 Task: Set the default behaviour for USB device permission to "Don't allow sites to connect to USB devices".
Action: Mouse moved to (1071, 36)
Screenshot: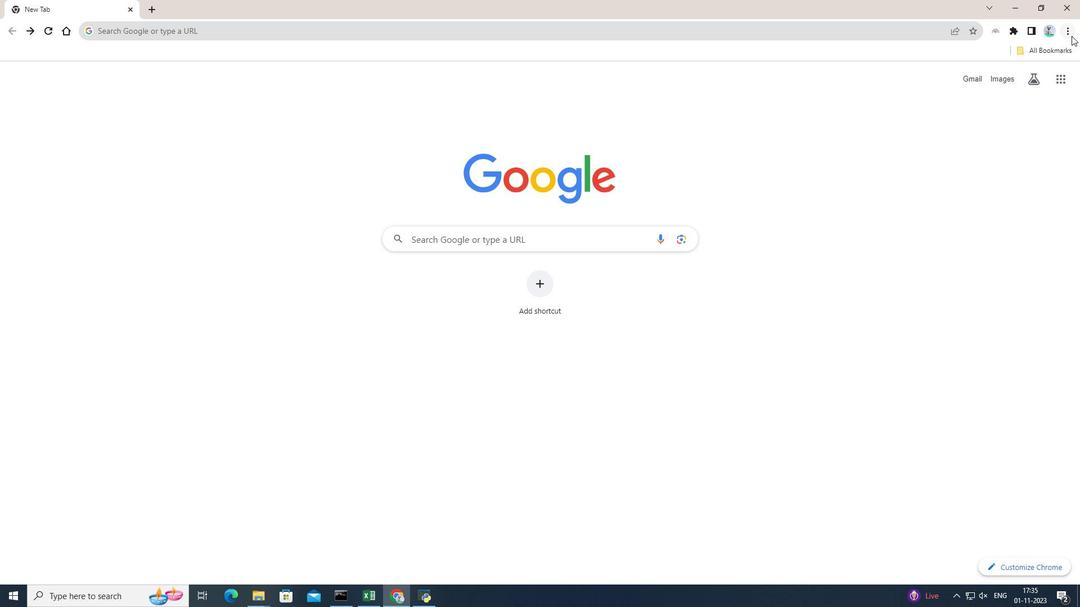 
Action: Mouse pressed left at (1071, 36)
Screenshot: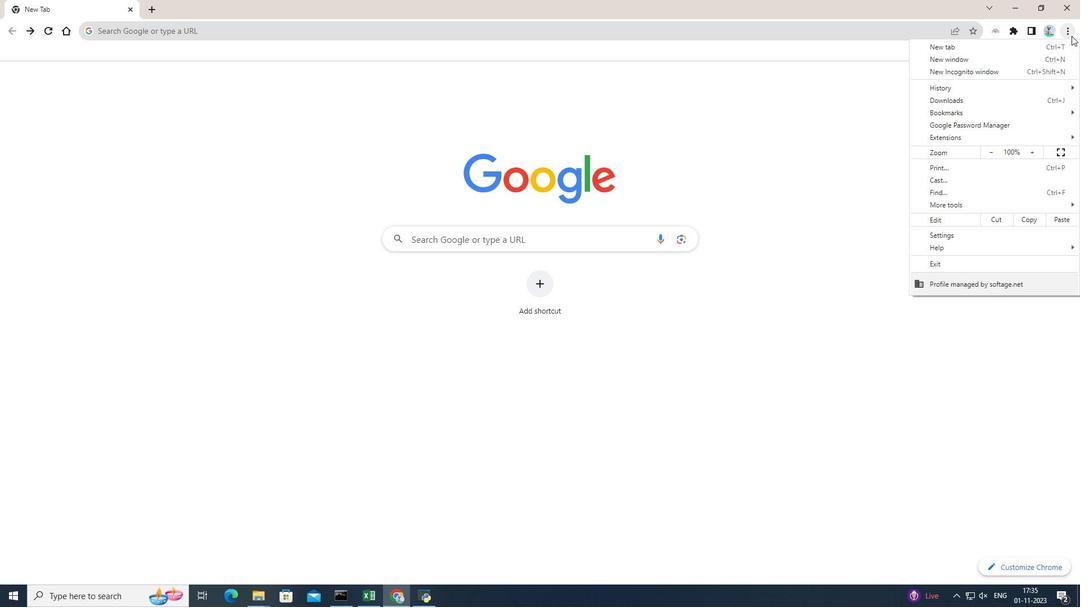 
Action: Mouse moved to (963, 239)
Screenshot: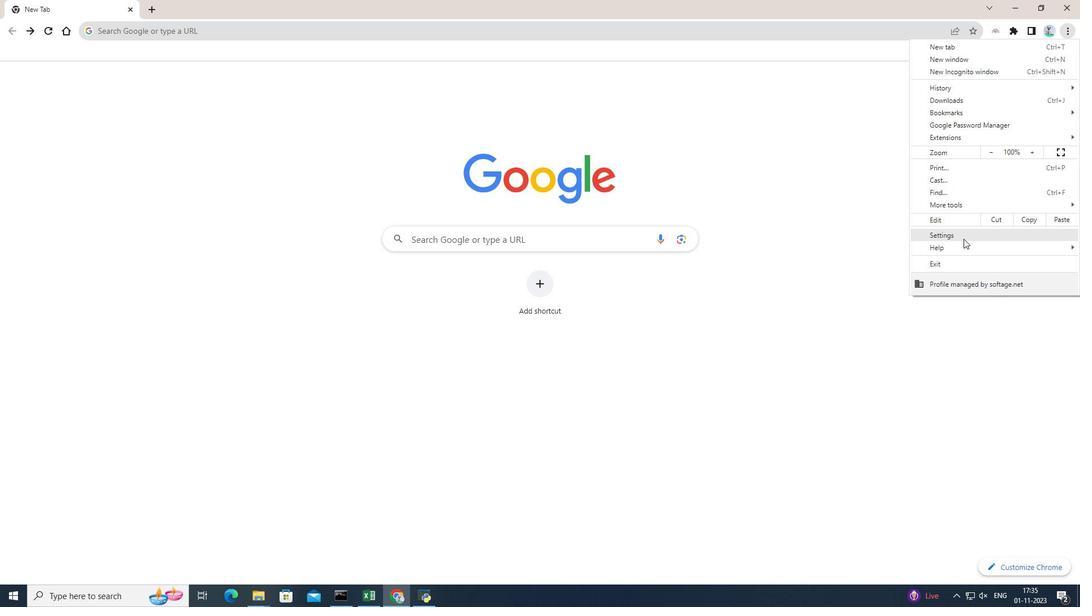 
Action: Mouse pressed left at (963, 239)
Screenshot: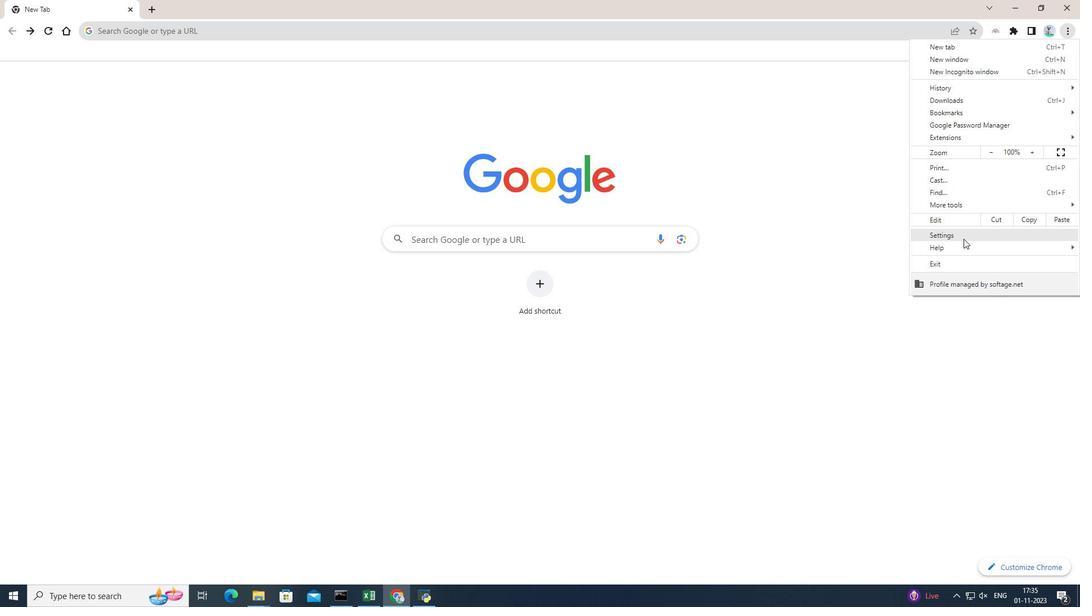 
Action: Mouse moved to (90, 134)
Screenshot: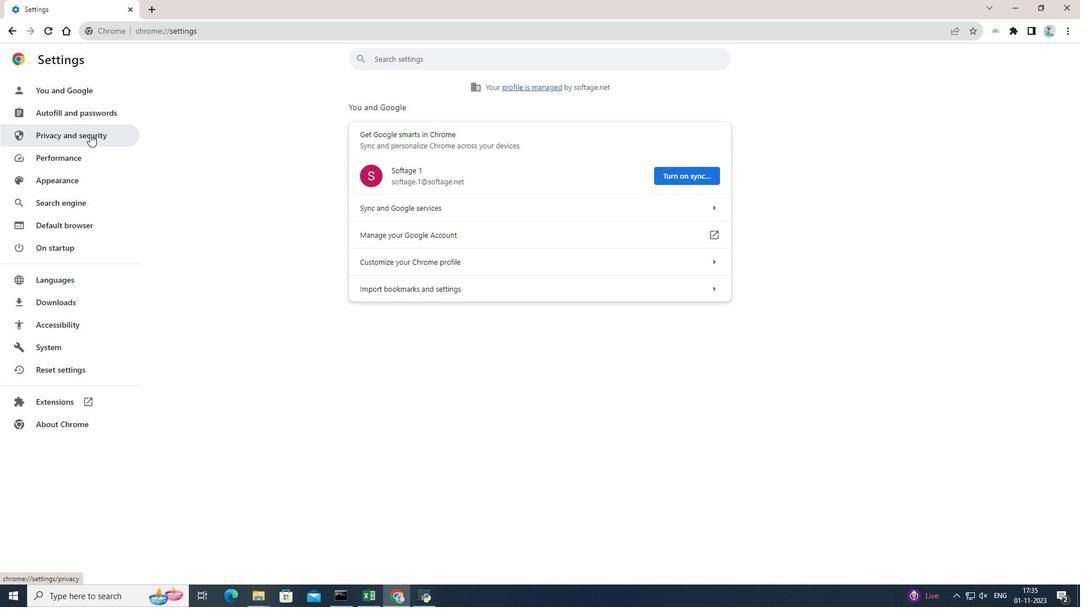 
Action: Mouse pressed left at (90, 134)
Screenshot: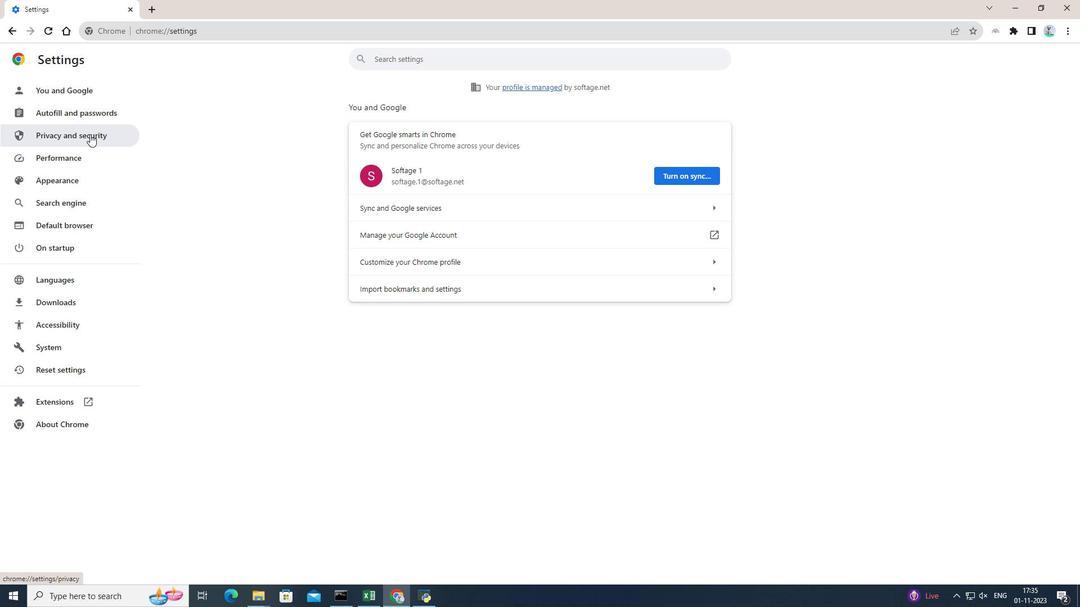 
Action: Mouse moved to (503, 354)
Screenshot: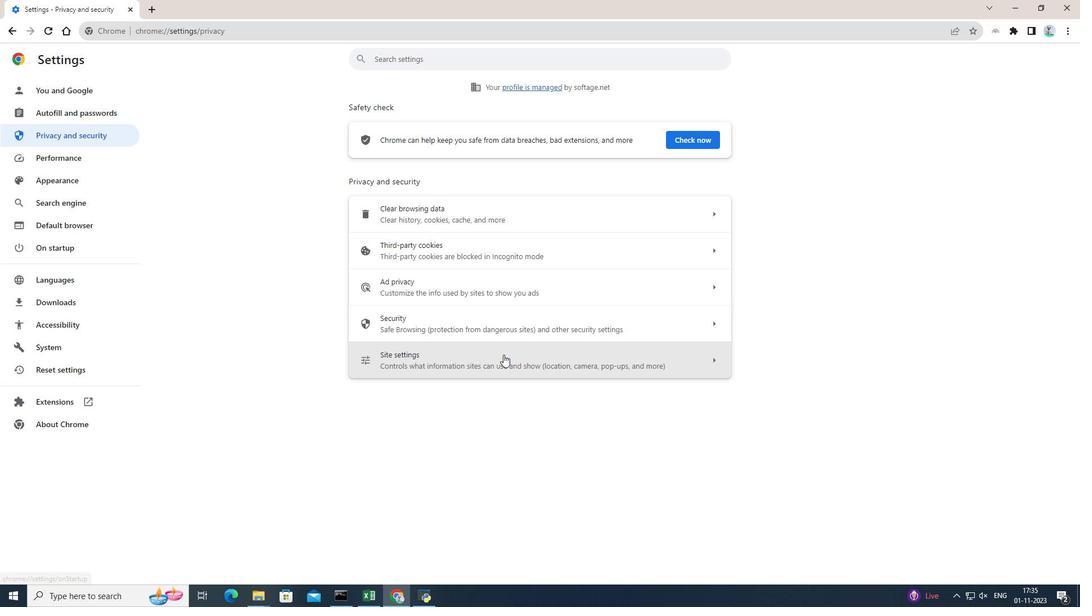
Action: Mouse pressed left at (503, 354)
Screenshot: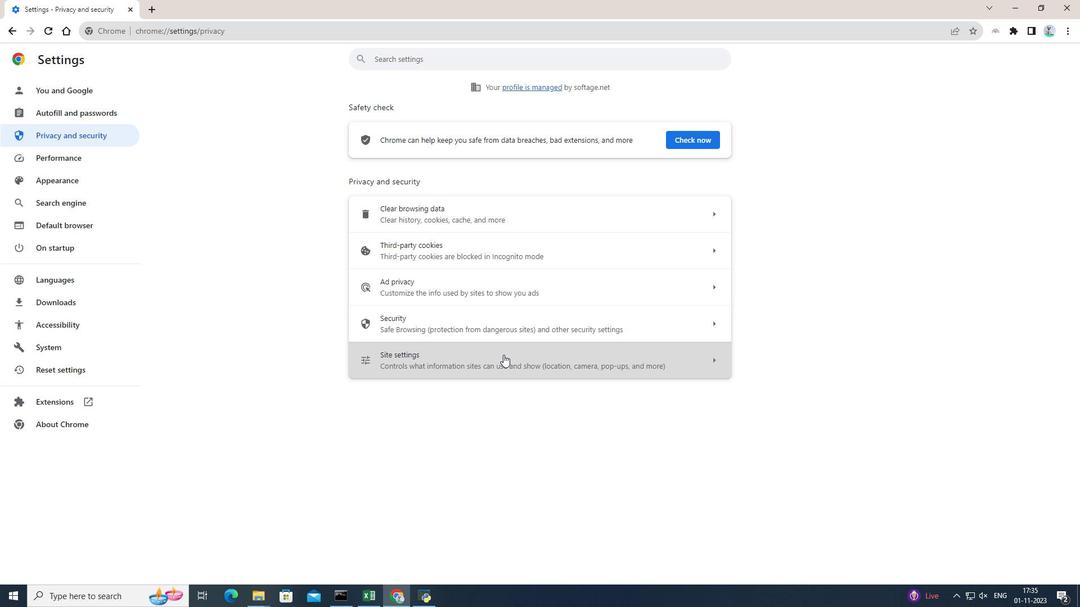 
Action: Mouse scrolled (503, 354) with delta (0, 0)
Screenshot: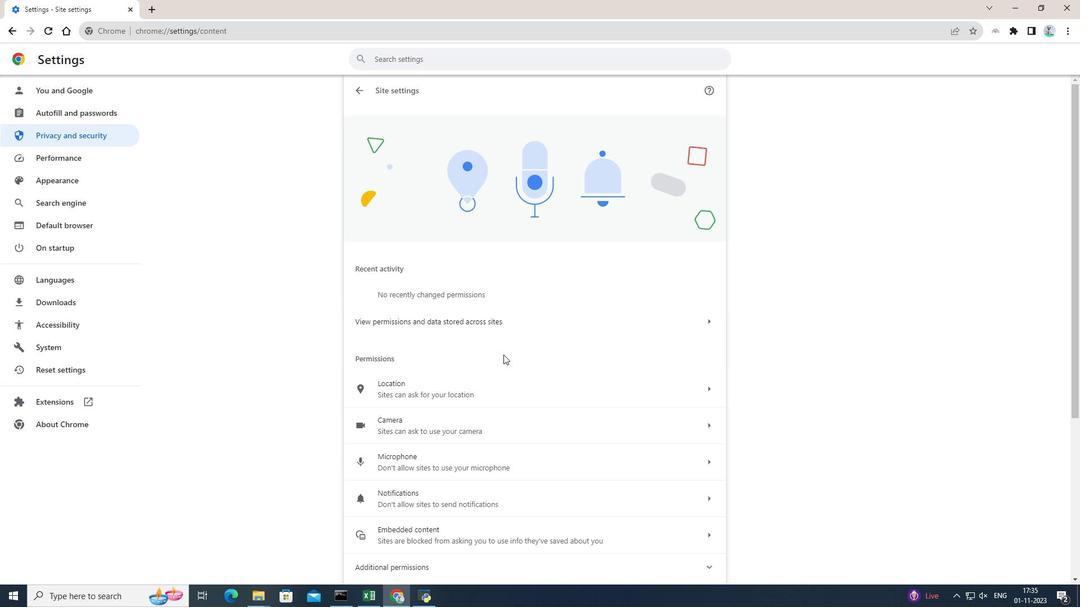 
Action: Mouse scrolled (503, 354) with delta (0, 0)
Screenshot: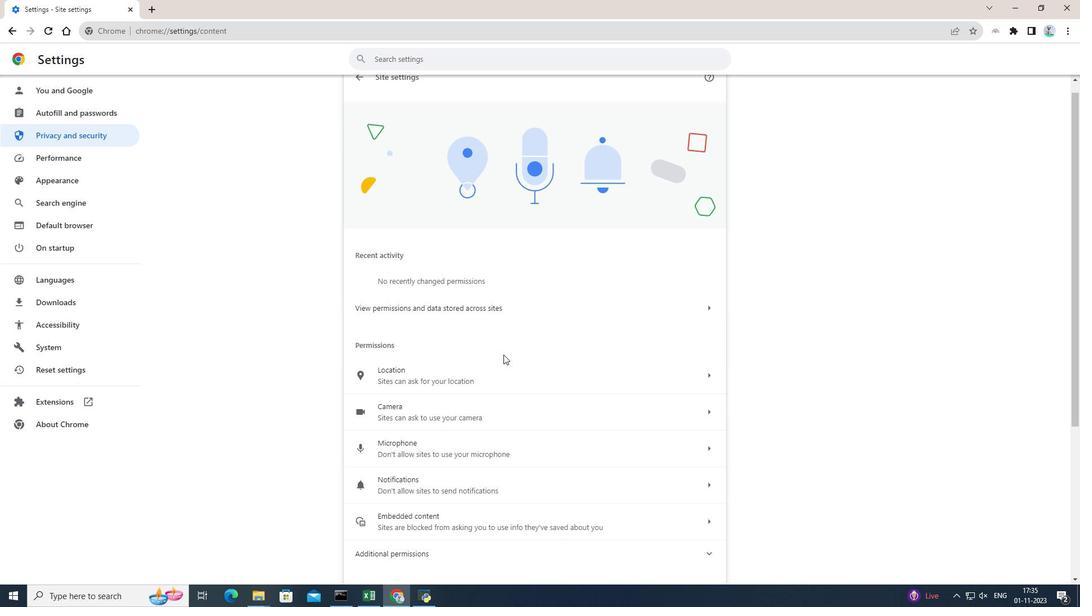 
Action: Mouse scrolled (503, 354) with delta (0, 0)
Screenshot: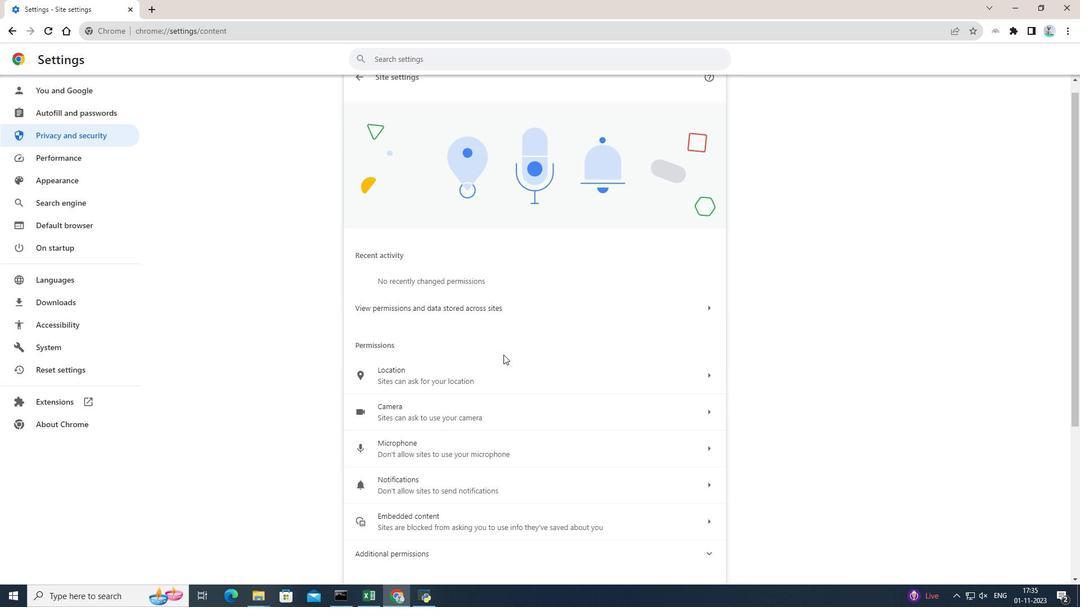 
Action: Mouse moved to (453, 406)
Screenshot: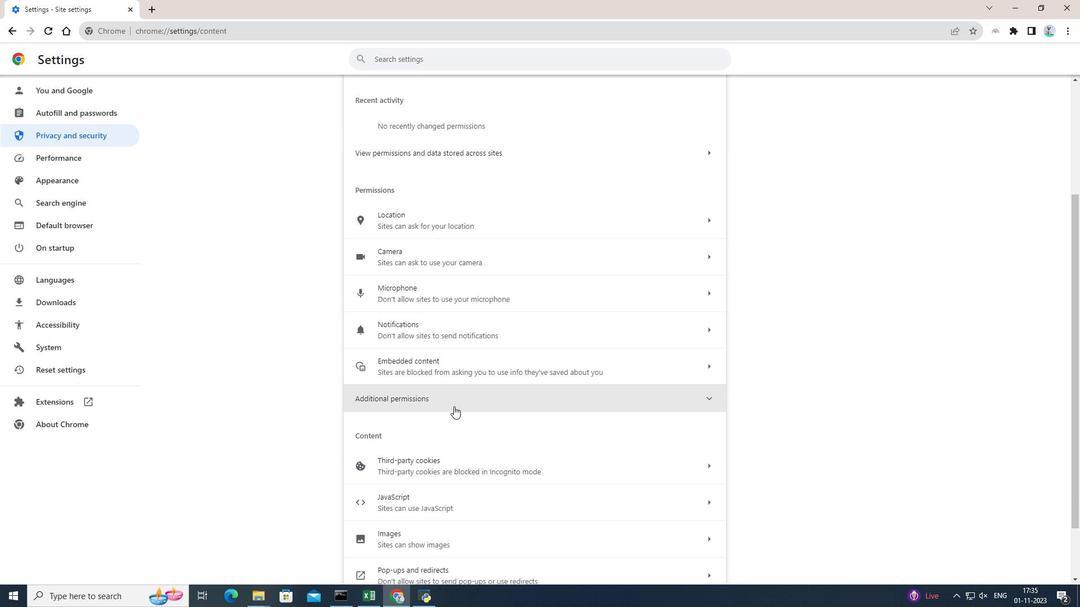 
Action: Mouse pressed left at (453, 406)
Screenshot: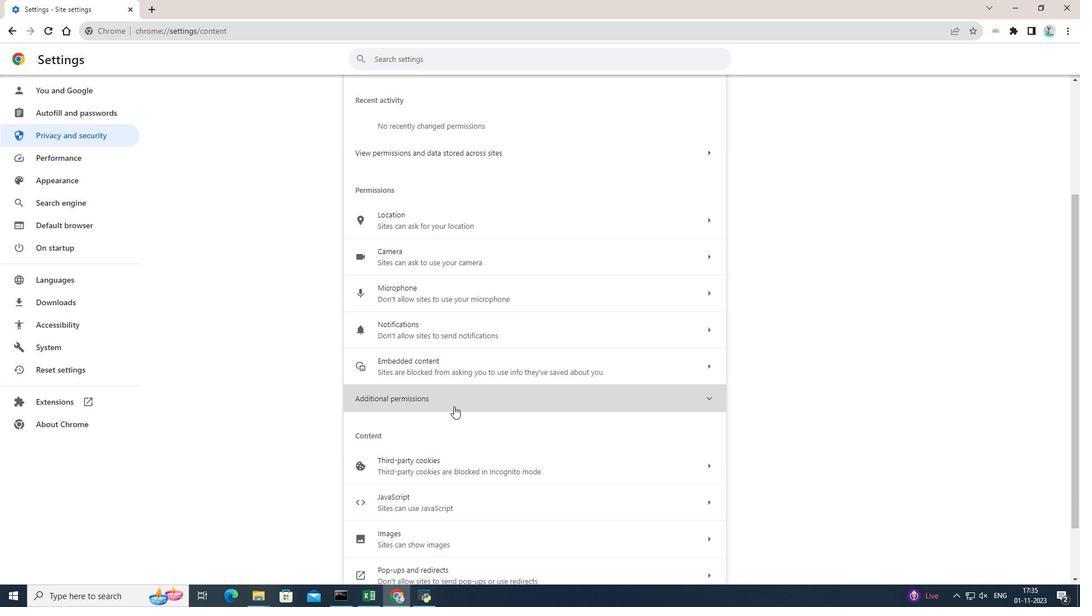 
Action: Mouse moved to (452, 406)
Screenshot: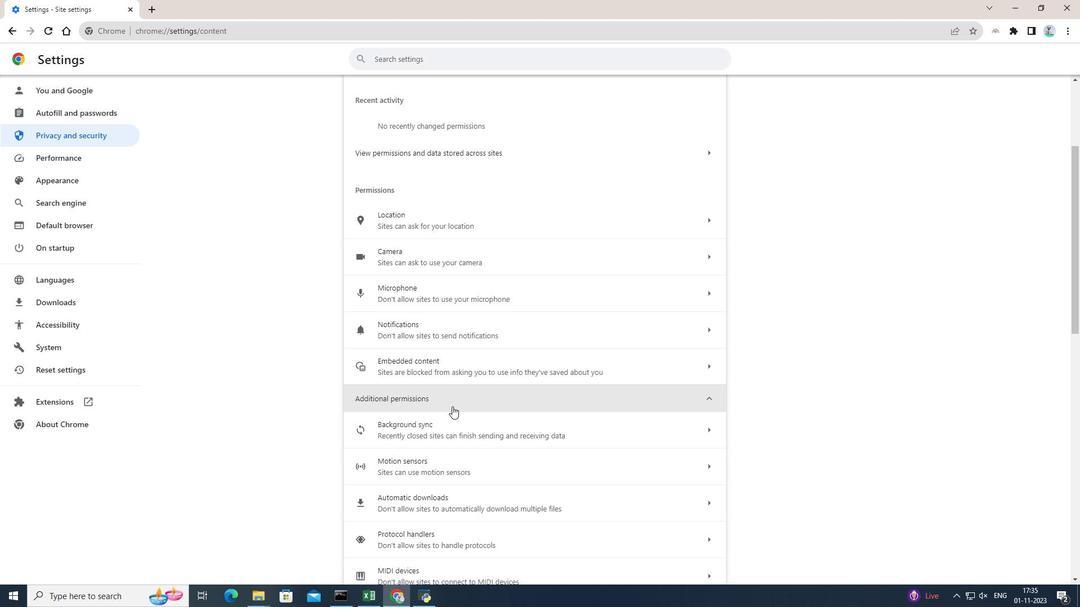 
Action: Mouse scrolled (452, 406) with delta (0, 0)
Screenshot: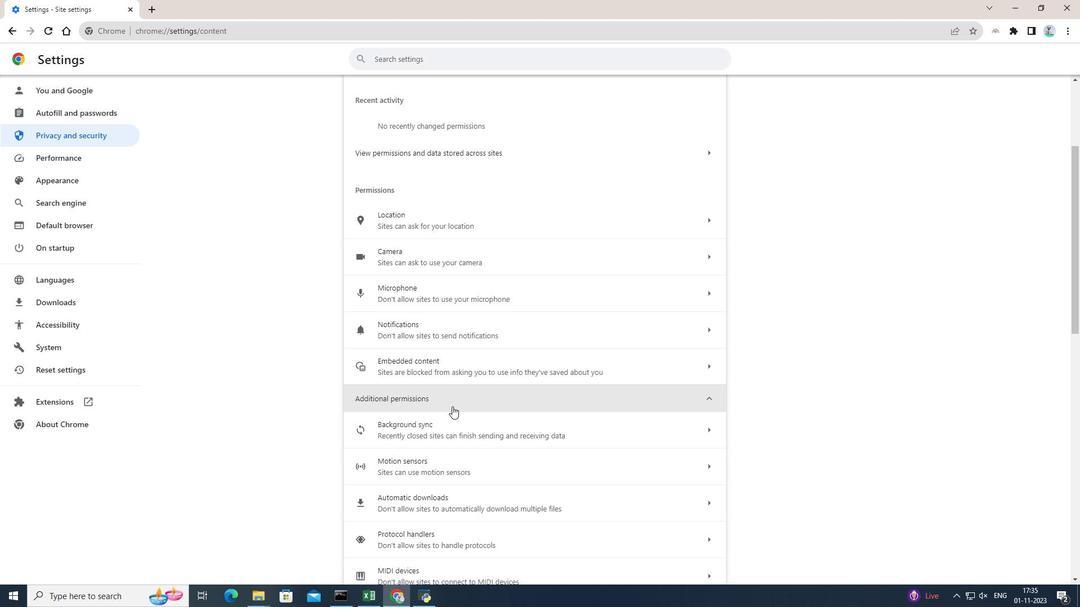 
Action: Mouse scrolled (452, 406) with delta (0, 0)
Screenshot: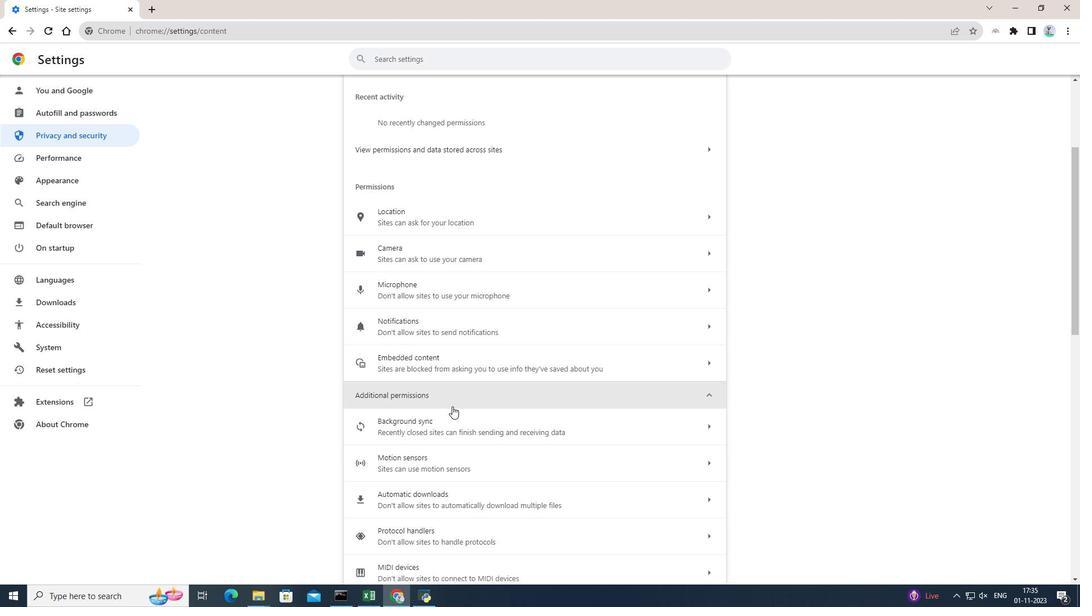 
Action: Mouse scrolled (452, 406) with delta (0, 0)
Screenshot: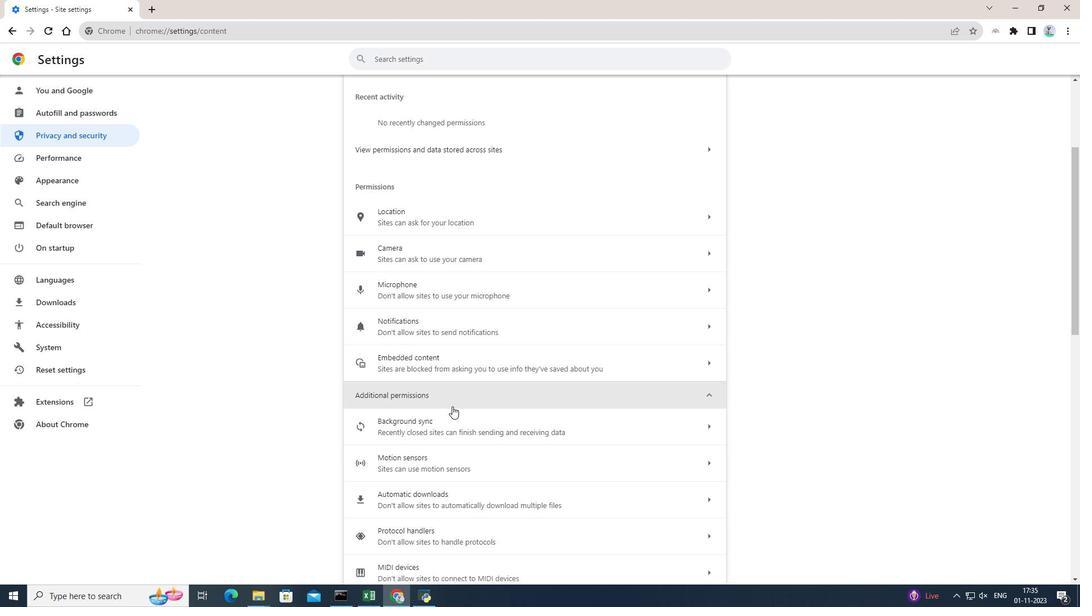 
Action: Mouse moved to (450, 452)
Screenshot: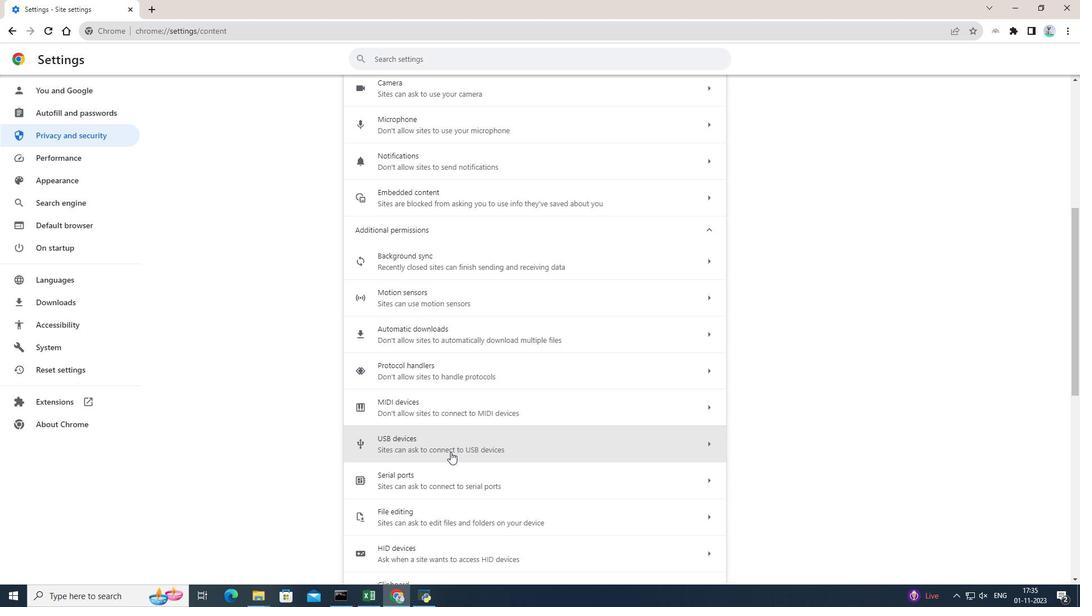 
Action: Mouse pressed left at (450, 452)
Screenshot: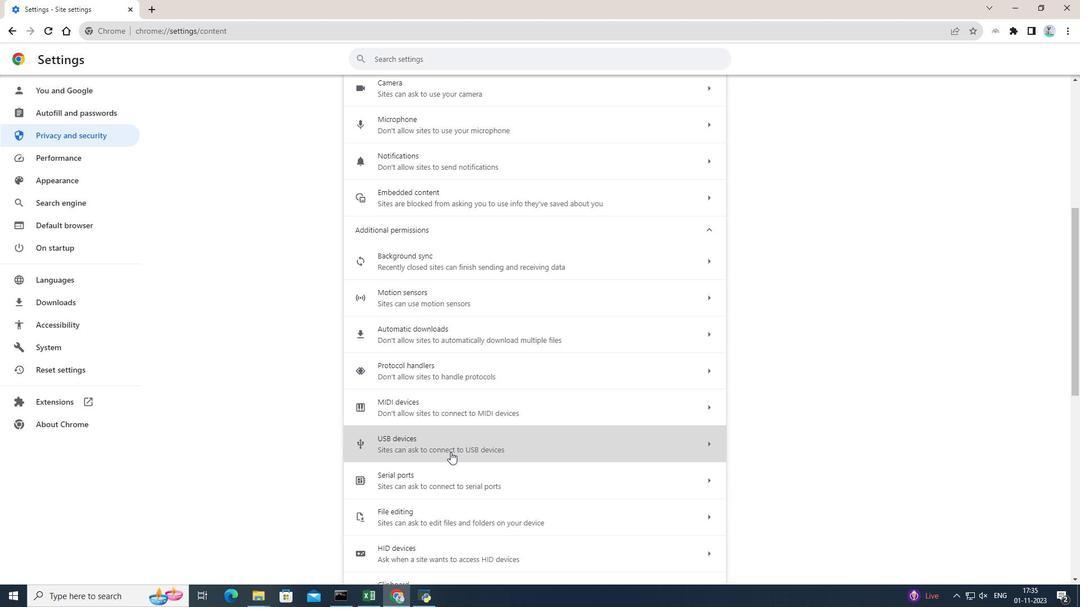 
Action: Mouse moved to (366, 221)
Screenshot: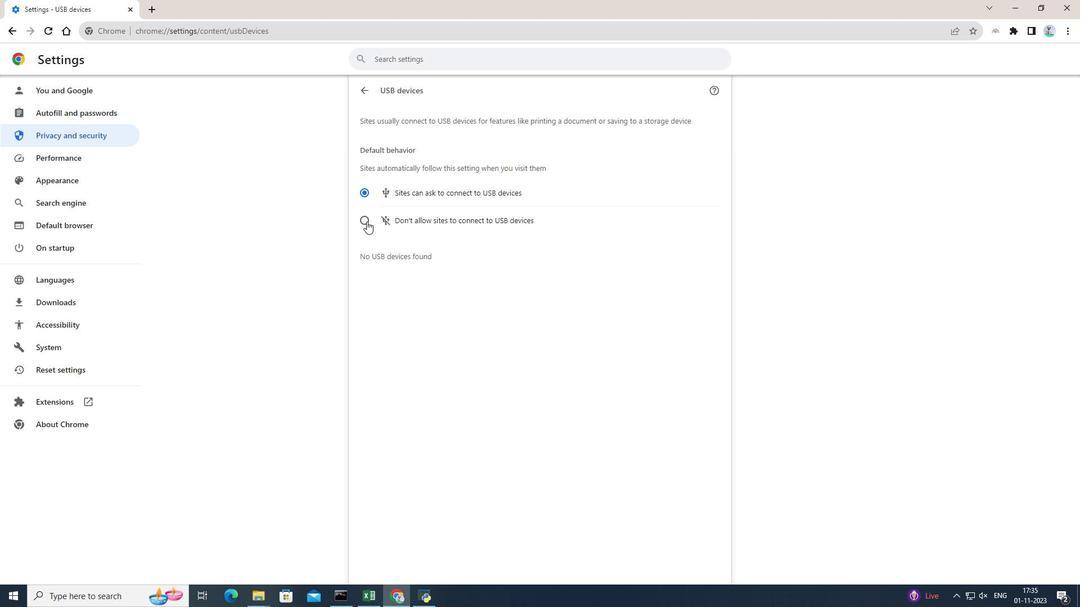 
Action: Mouse pressed left at (366, 221)
Screenshot: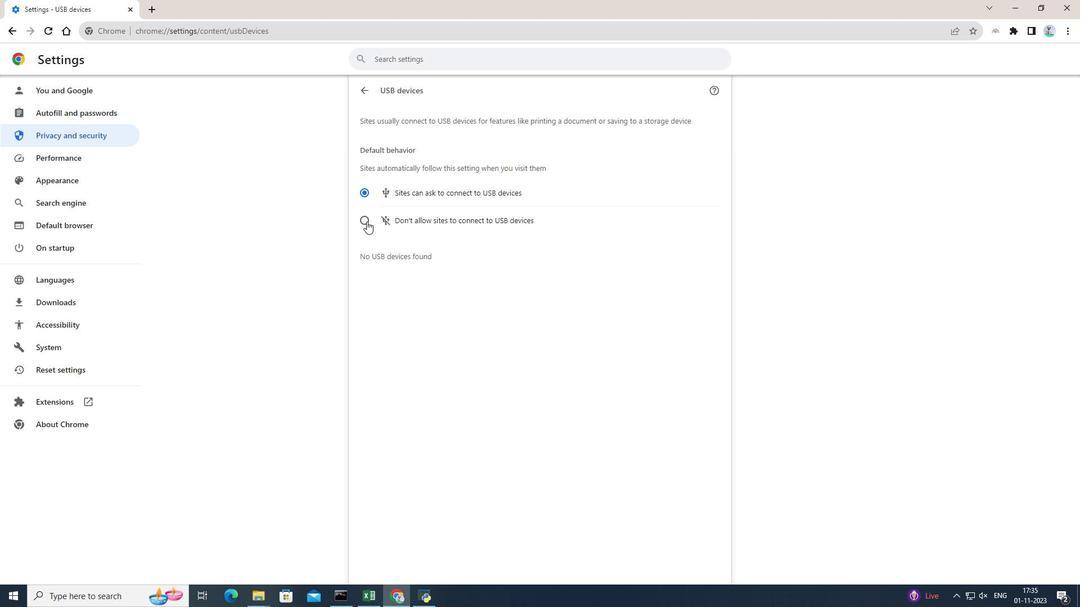 
Action: Mouse moved to (741, 272)
Screenshot: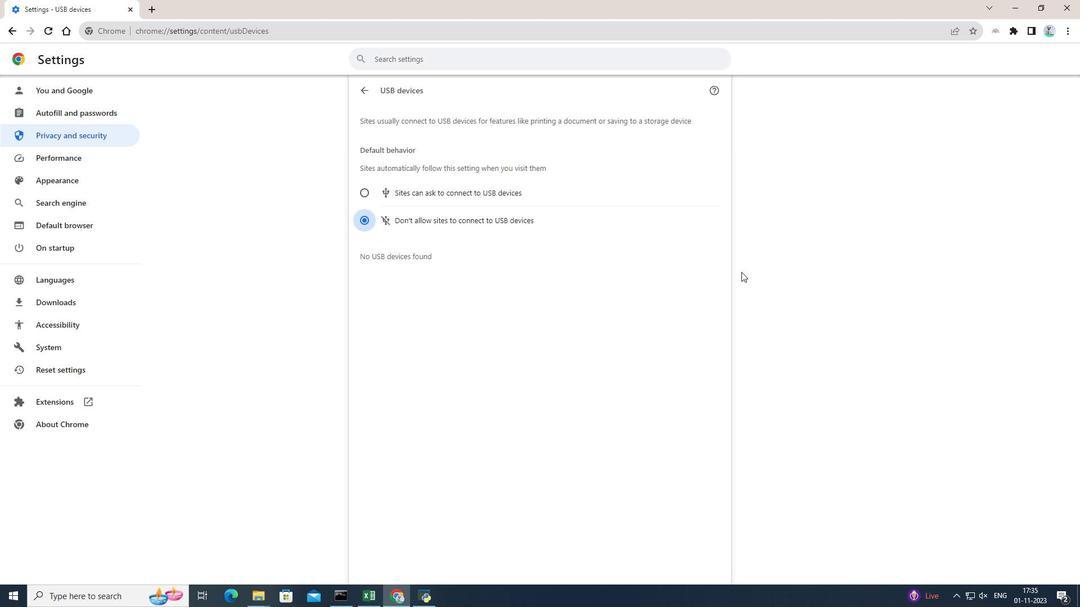 
